Task: Select the expand in the cursor blinking.
Action: Mouse moved to (16, 655)
Screenshot: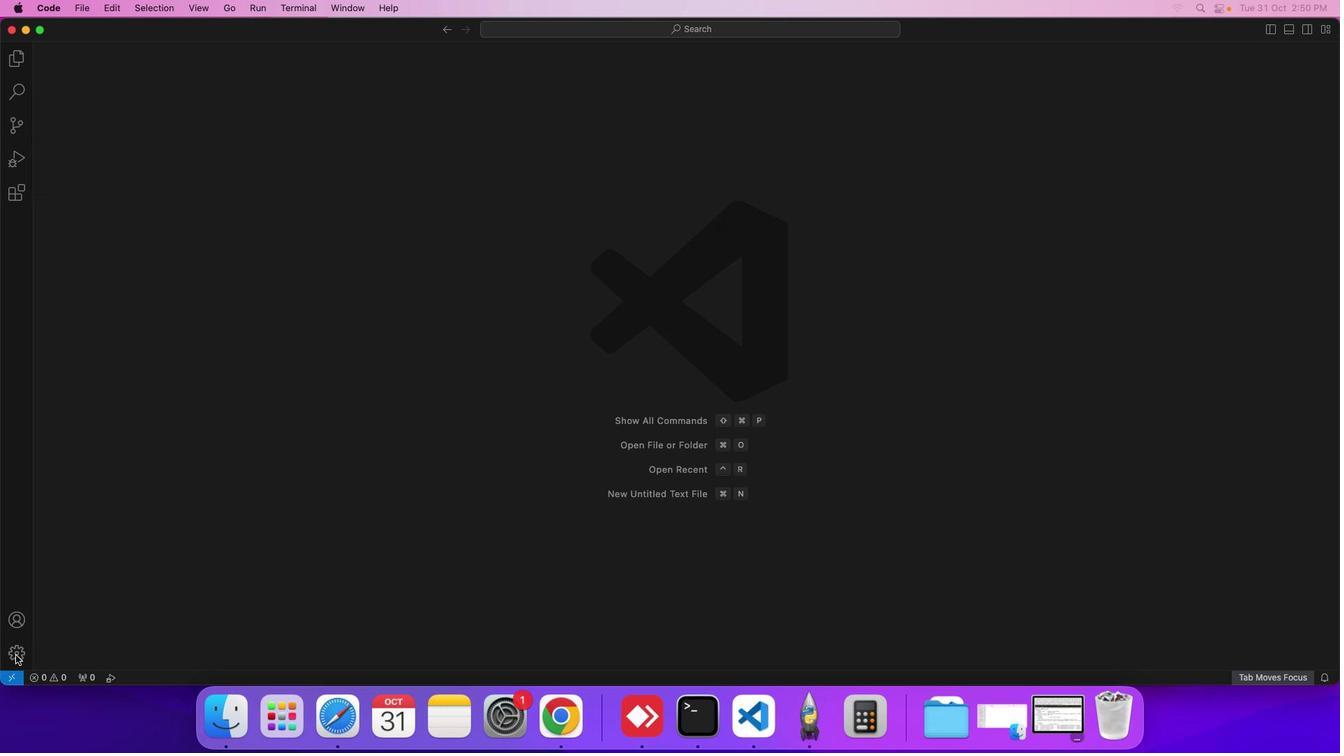 
Action: Mouse pressed left at (16, 655)
Screenshot: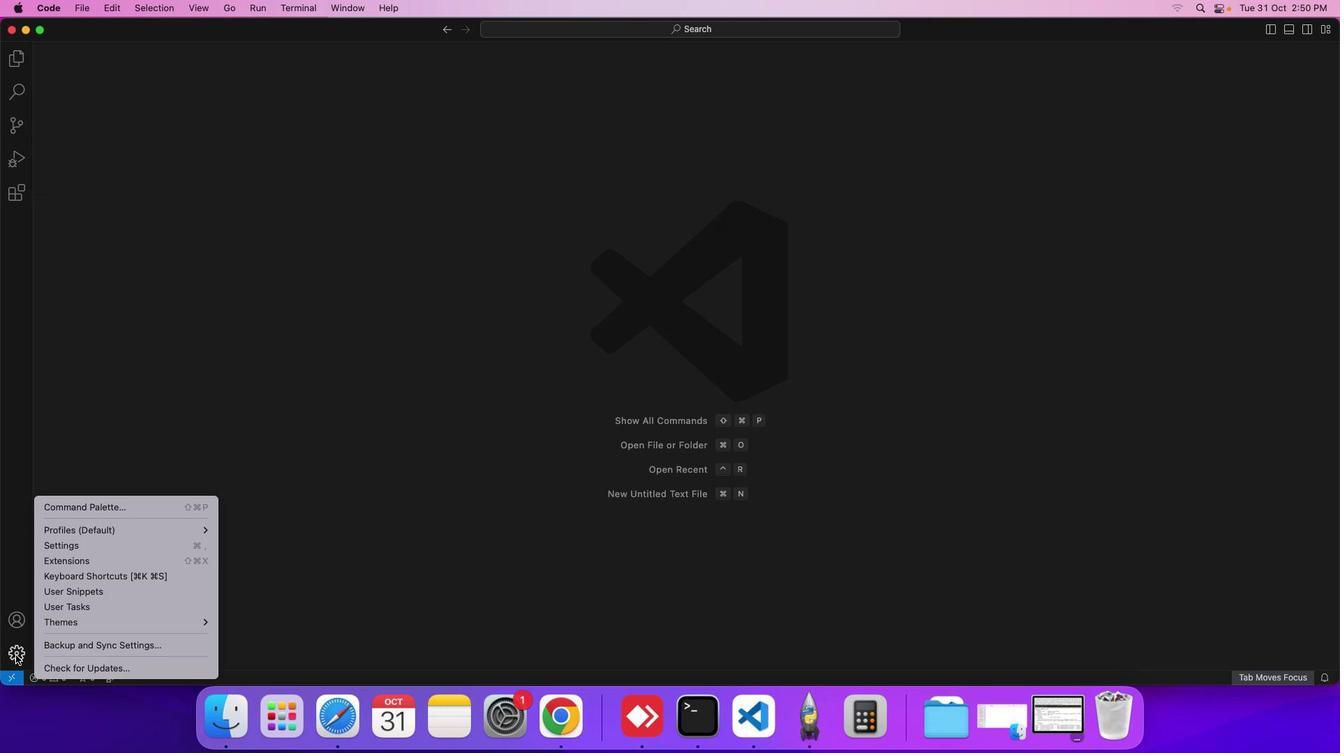 
Action: Mouse moved to (68, 548)
Screenshot: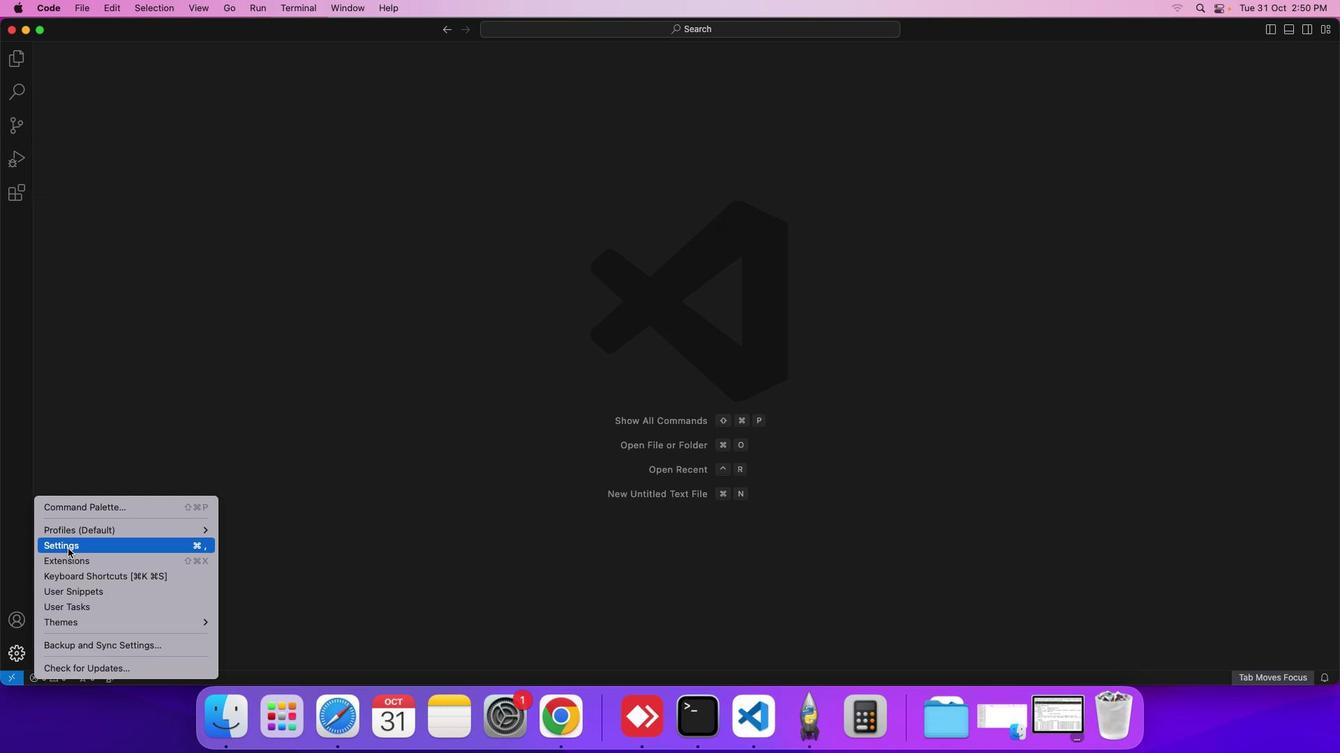 
Action: Mouse pressed left at (68, 548)
Screenshot: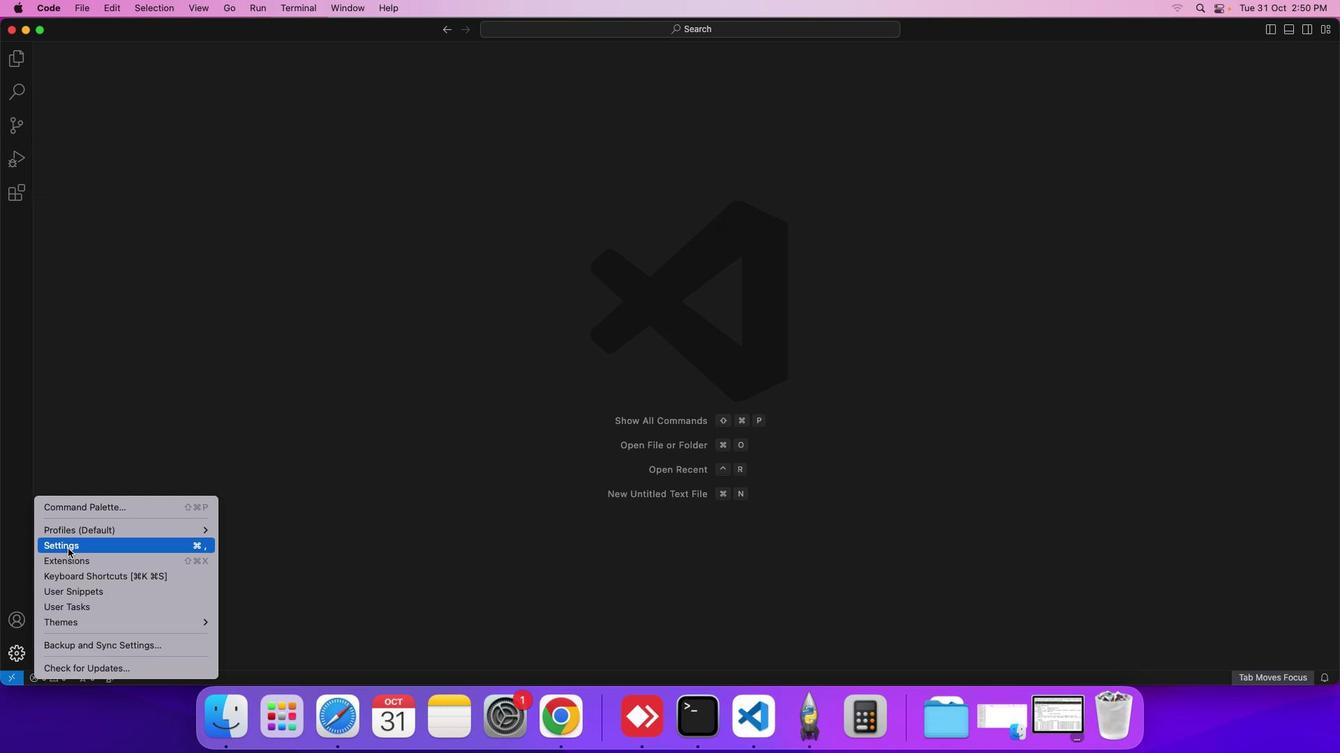
Action: Mouse moved to (483, 274)
Screenshot: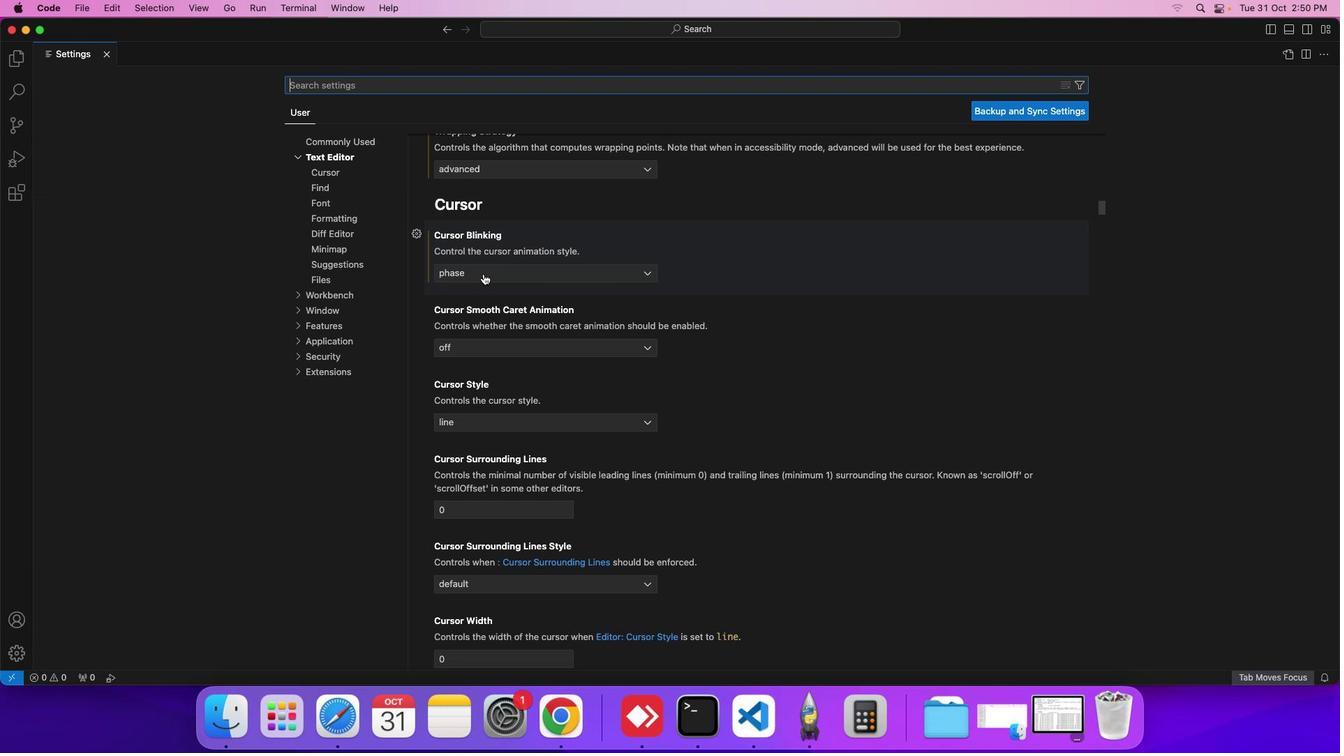 
Action: Mouse pressed left at (483, 274)
Screenshot: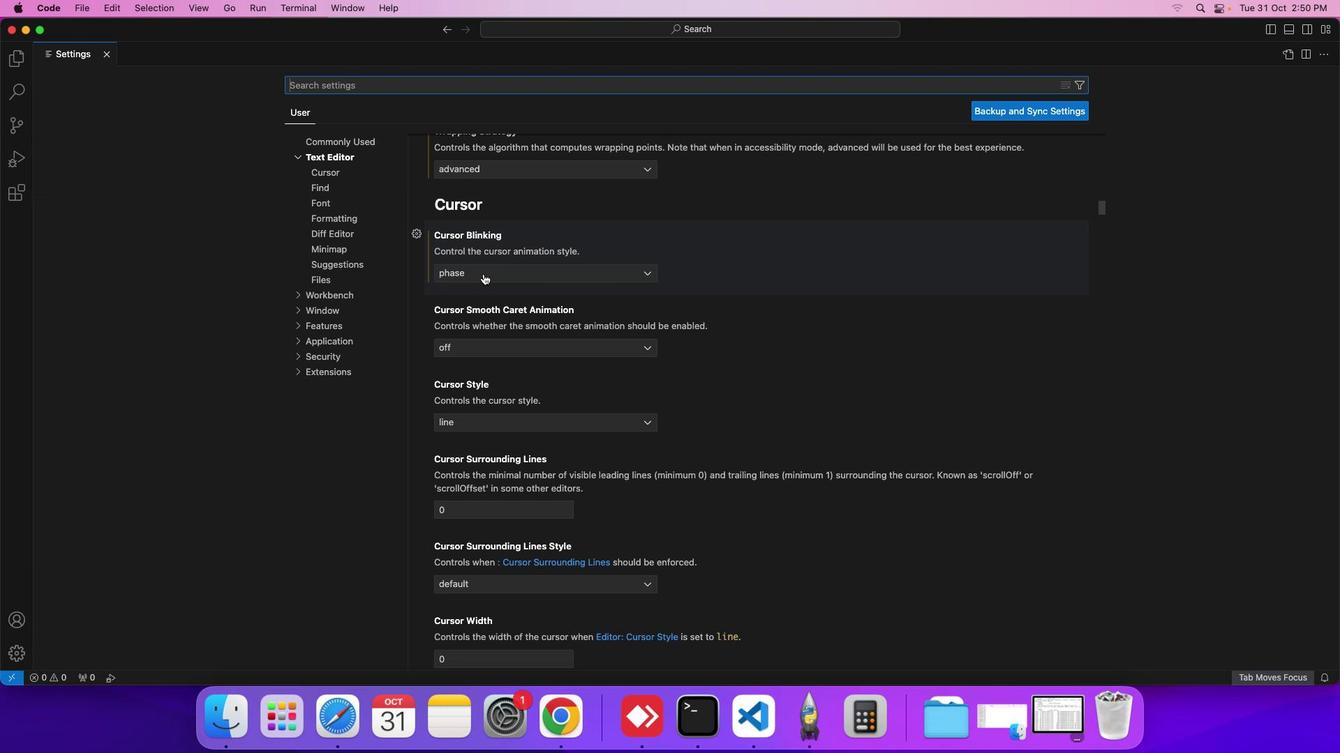 
Action: Mouse moved to (503, 337)
Screenshot: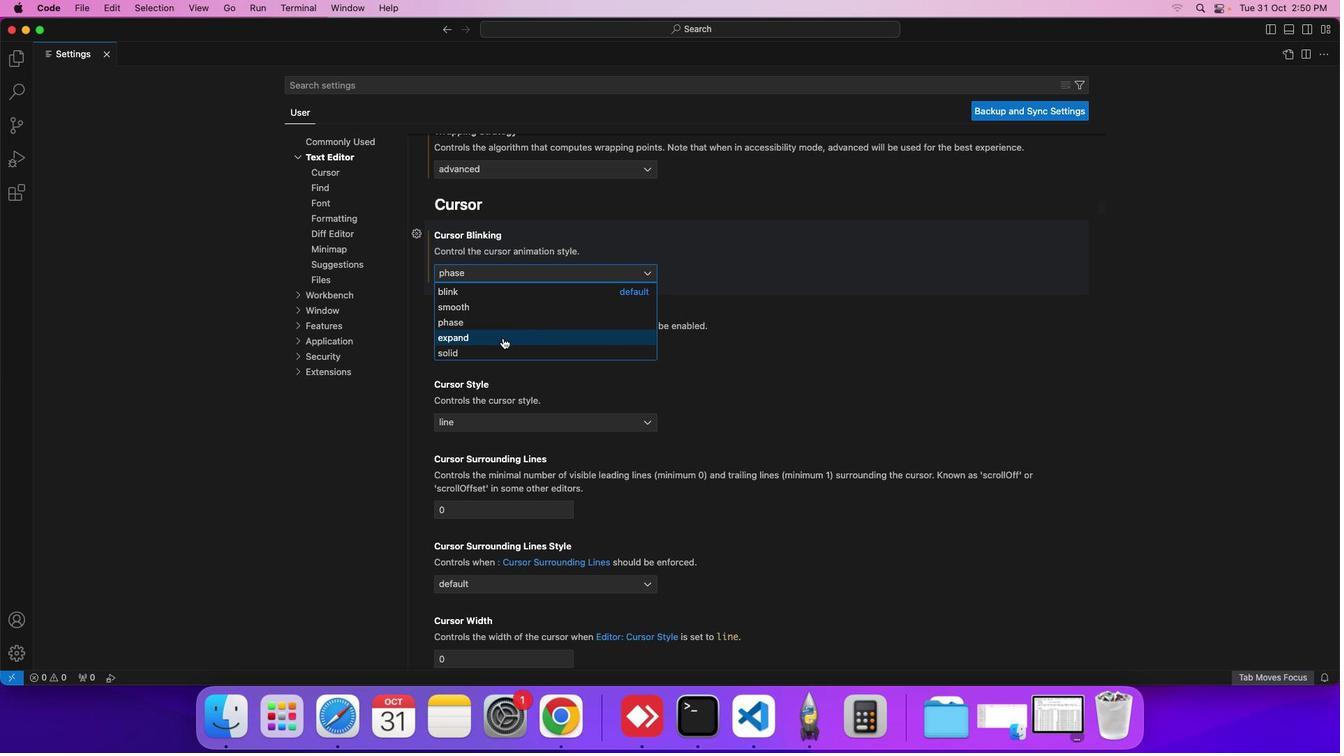 
Action: Mouse pressed left at (503, 337)
Screenshot: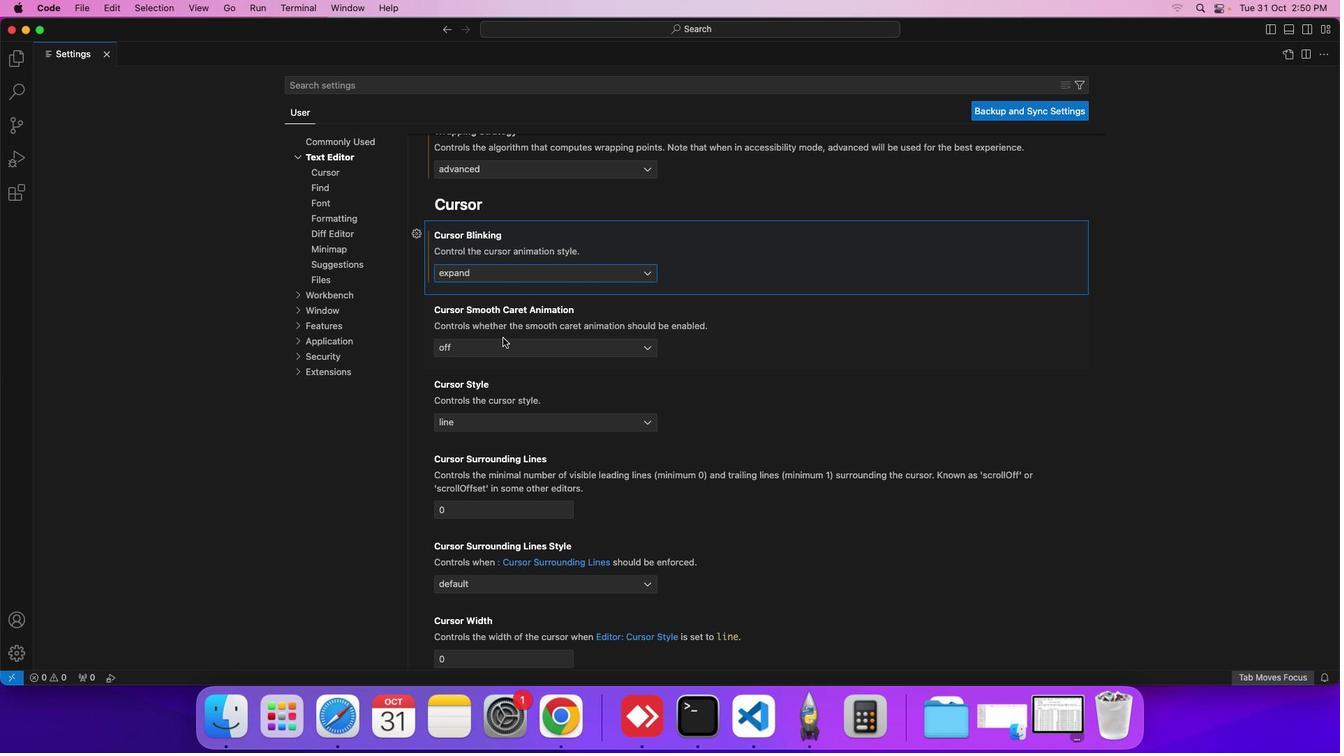 
Action: Mouse moved to (1077, 175)
Screenshot: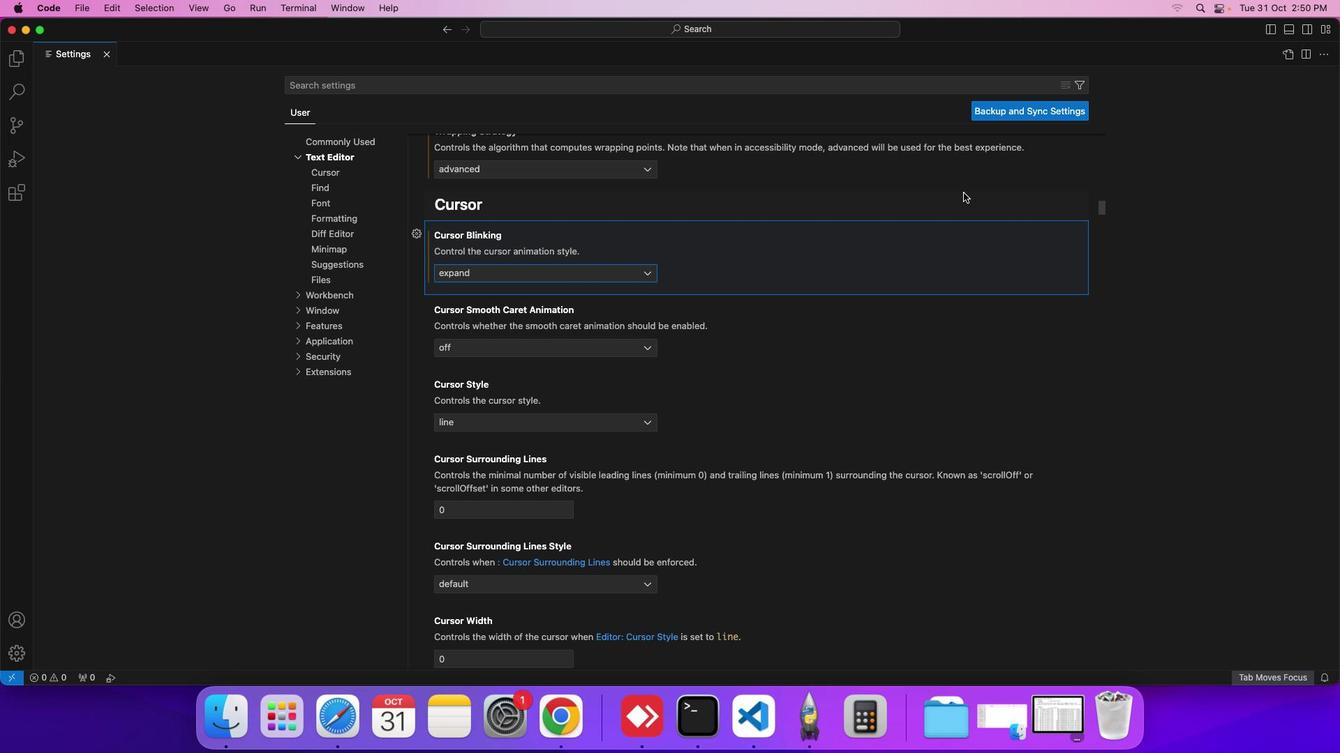 
